 Task: Look for properties with a cot in United States.
Action: Mouse moved to (965, 157)
Screenshot: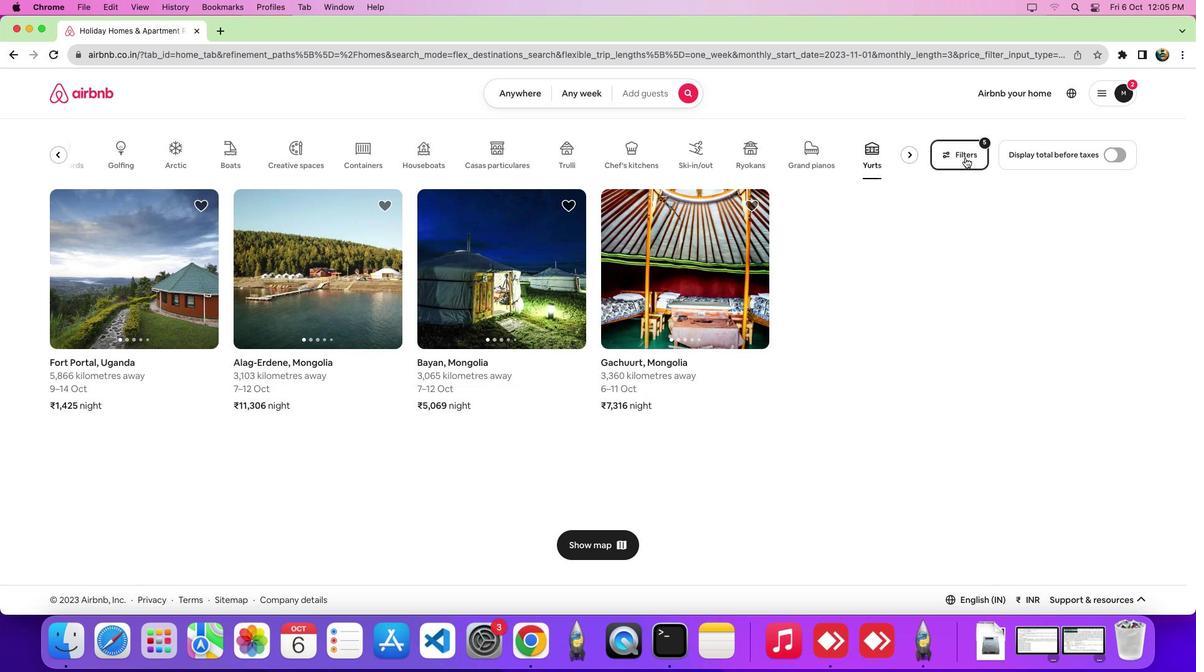 
Action: Mouse pressed left at (965, 157)
Screenshot: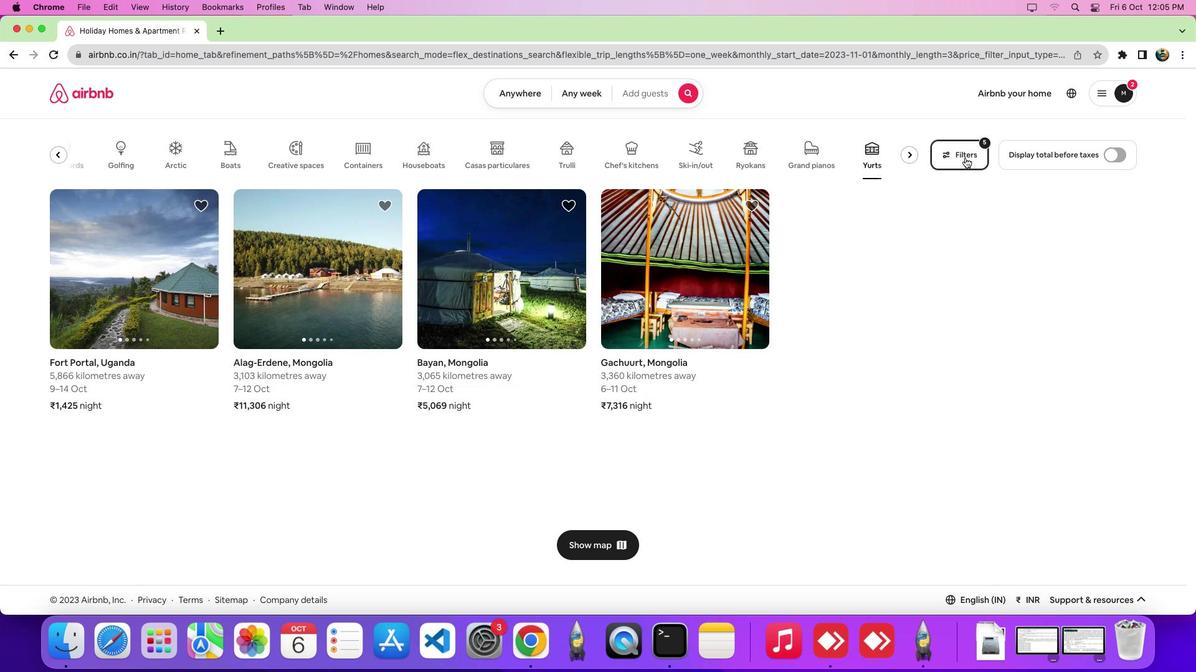 
Action: Mouse moved to (502, 226)
Screenshot: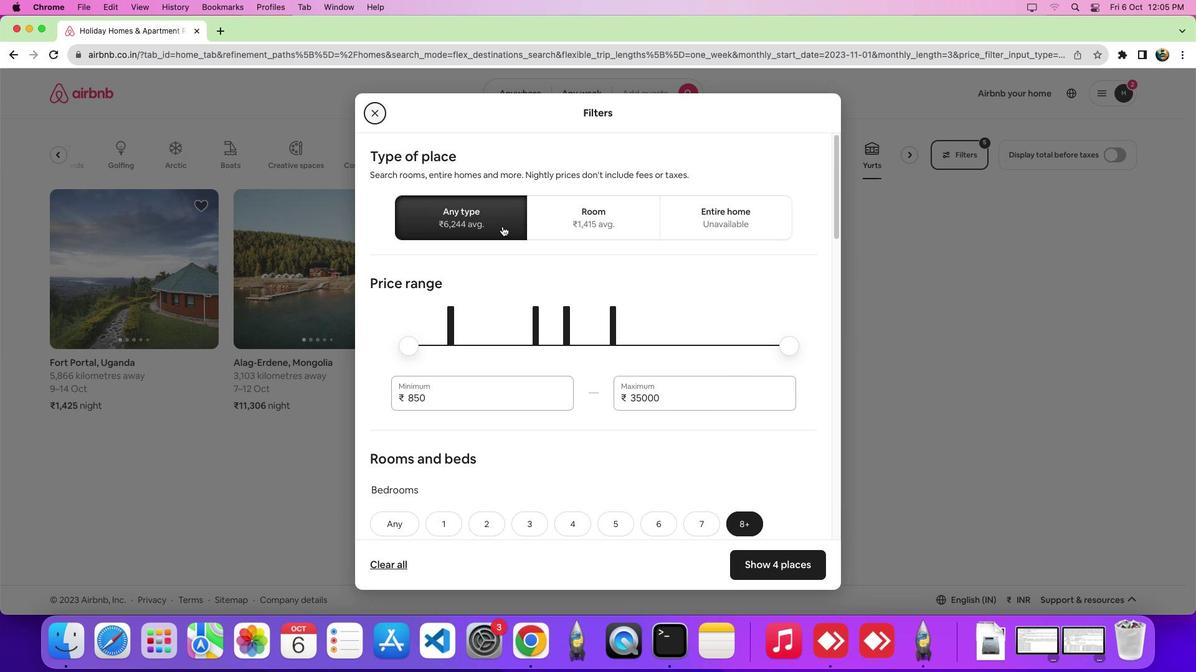 
Action: Mouse pressed left at (502, 226)
Screenshot: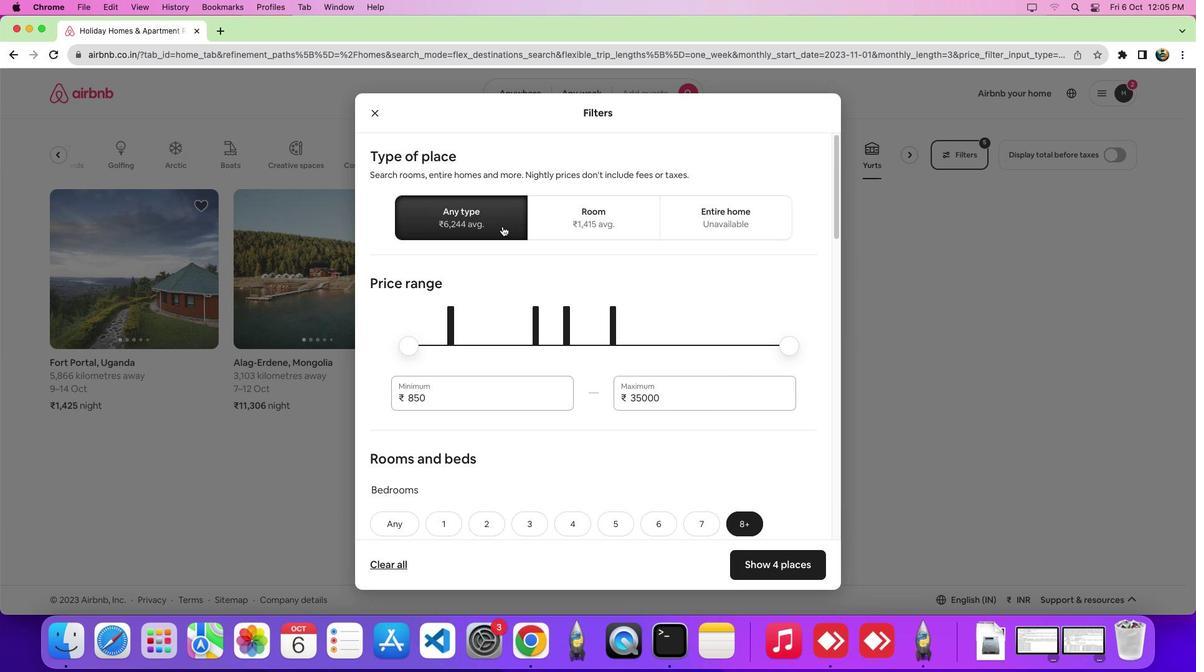 
Action: Mouse moved to (654, 422)
Screenshot: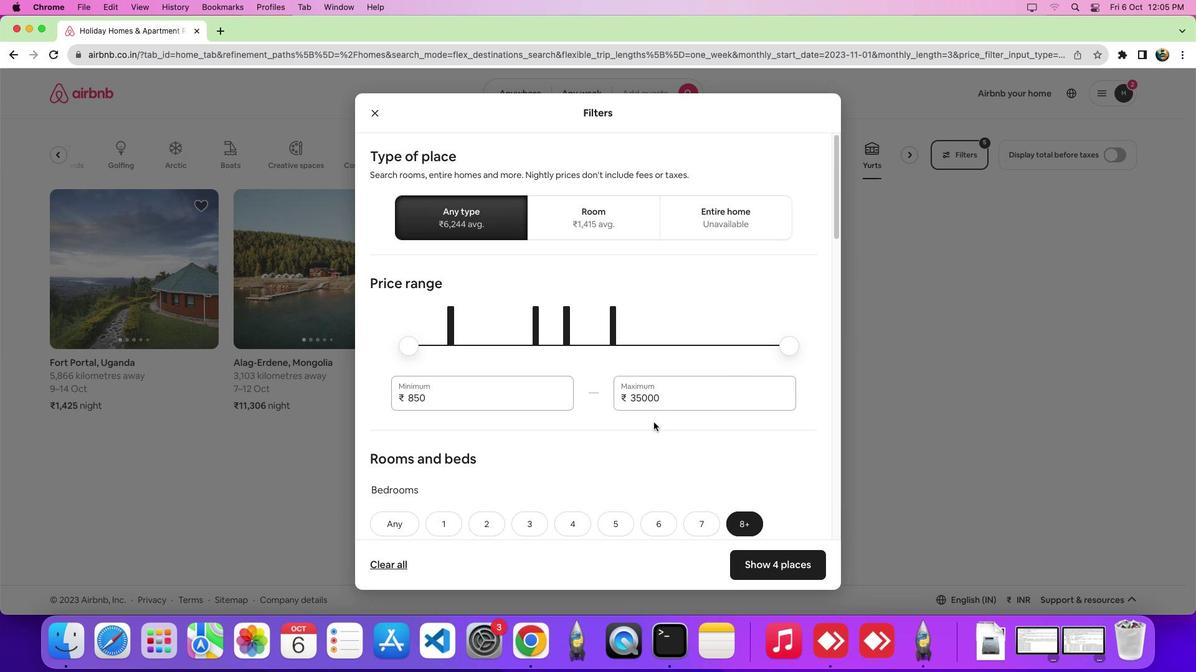 
Action: Mouse scrolled (654, 422) with delta (0, 0)
Screenshot: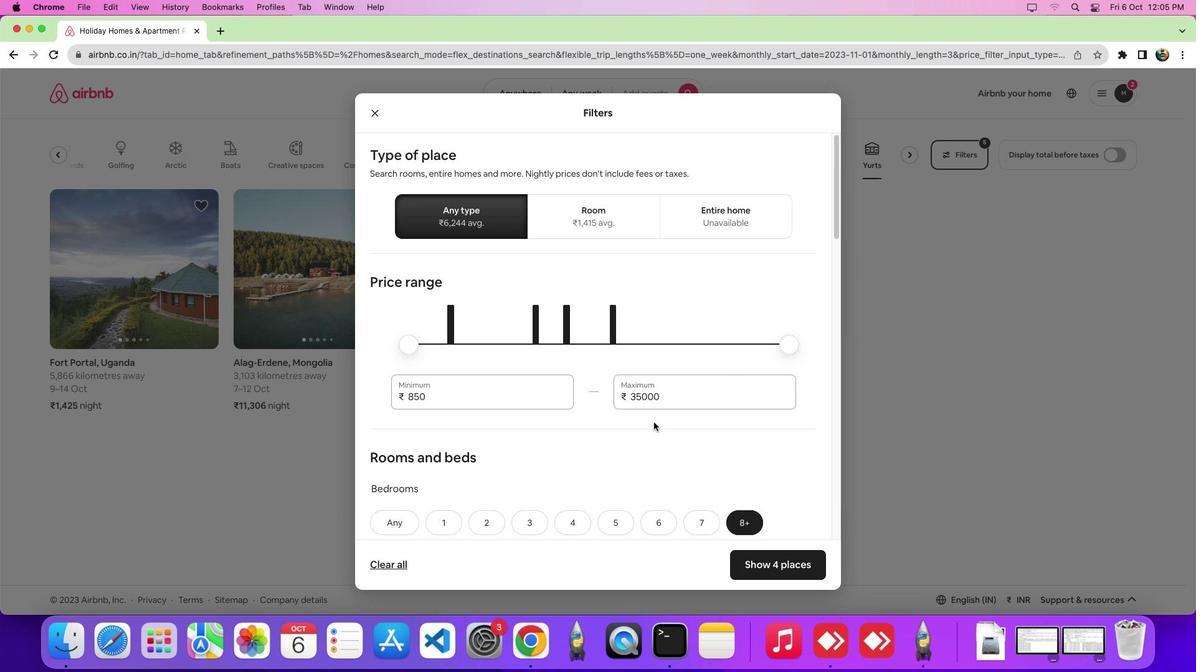 
Action: Mouse scrolled (654, 422) with delta (0, 0)
Screenshot: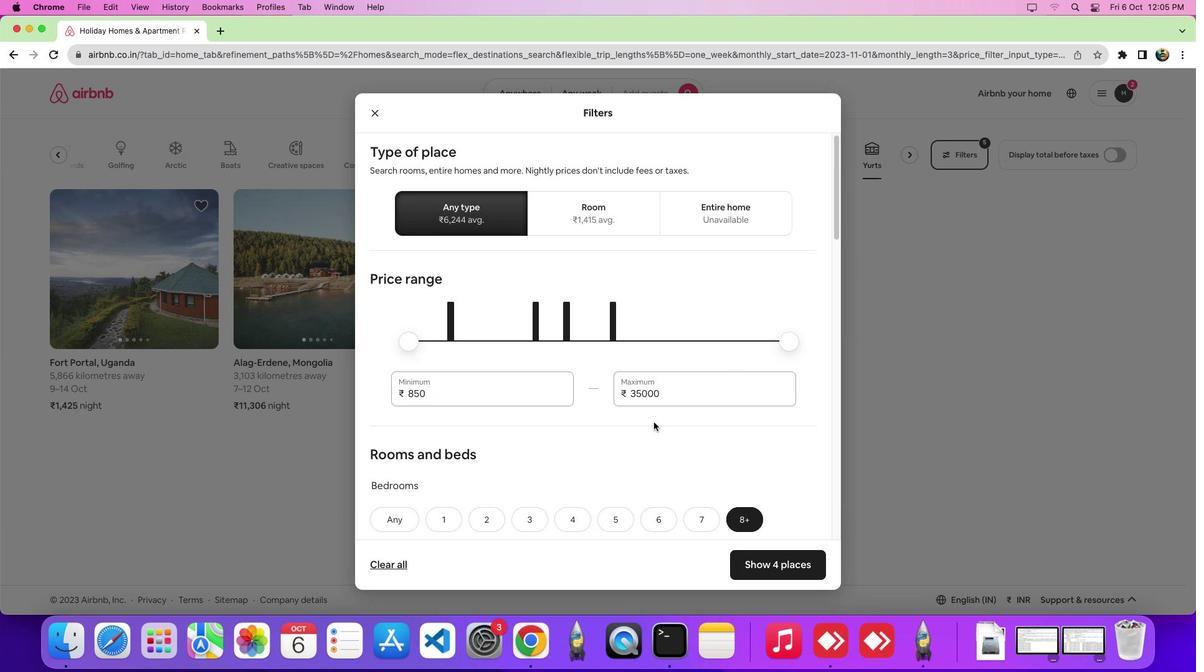 
Action: Mouse scrolled (654, 422) with delta (0, 0)
Screenshot: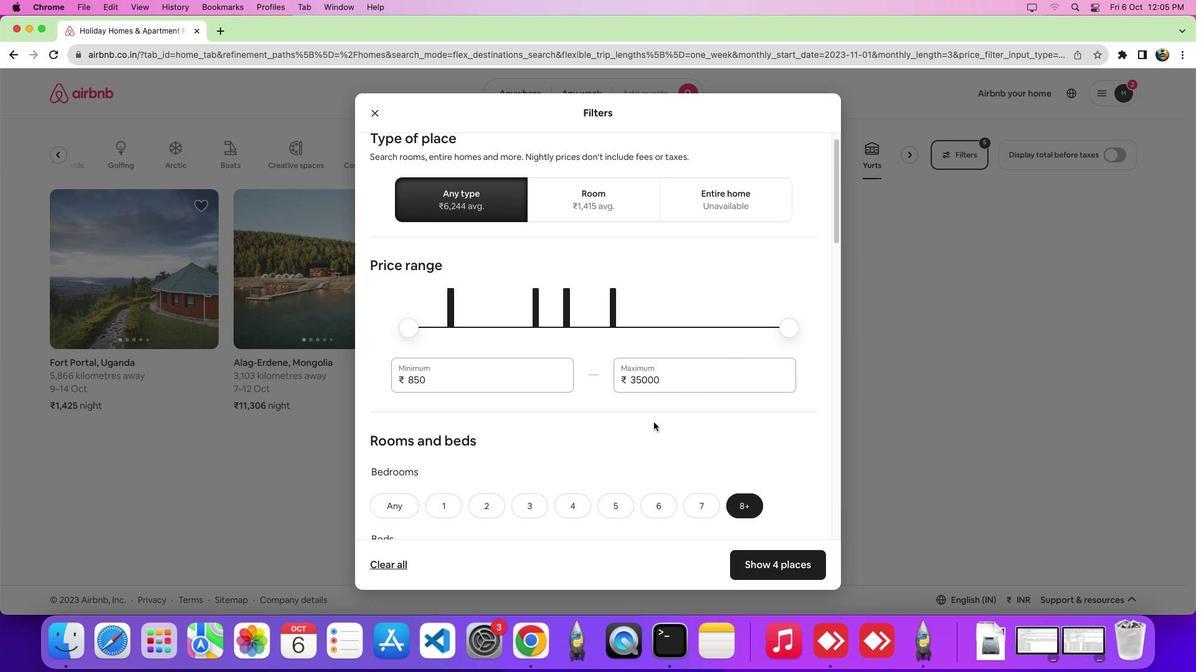 
Action: Mouse scrolled (654, 422) with delta (0, 0)
Screenshot: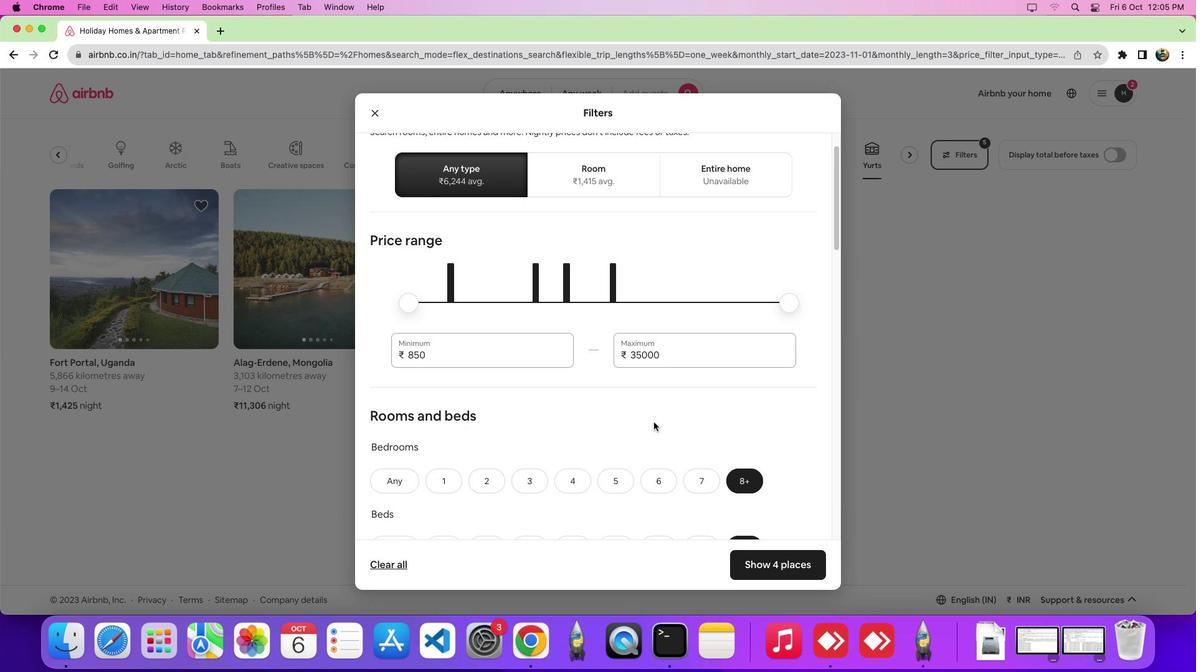 
Action: Mouse scrolled (654, 422) with delta (0, 0)
Screenshot: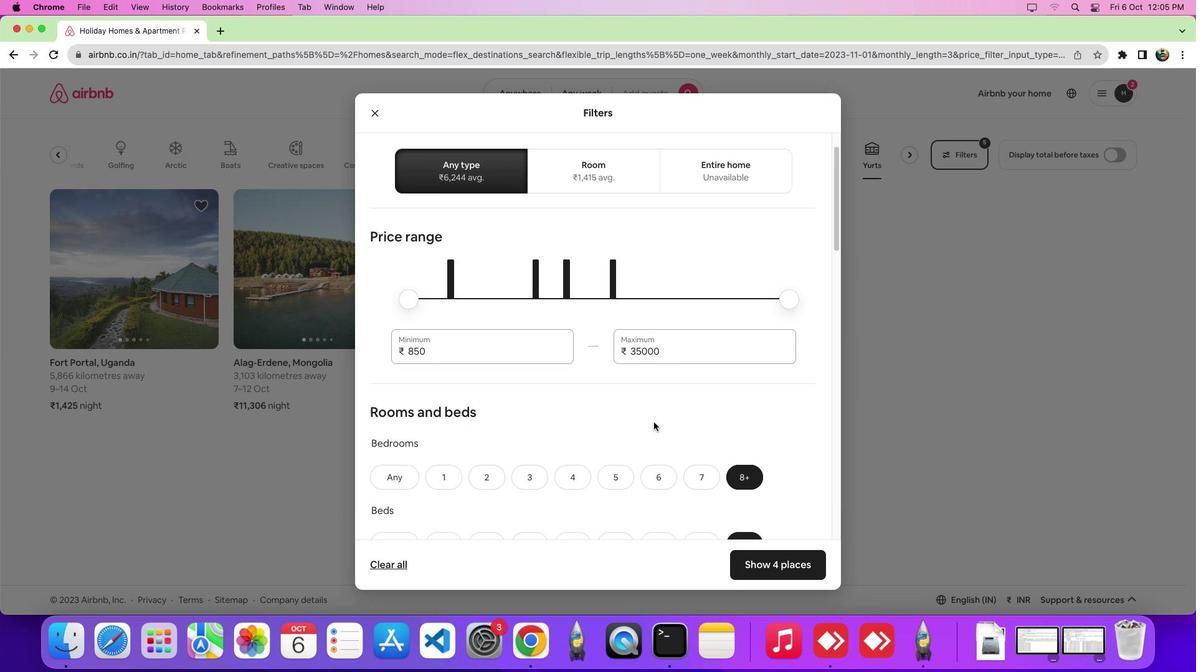 
Action: Mouse scrolled (654, 422) with delta (0, 0)
Screenshot: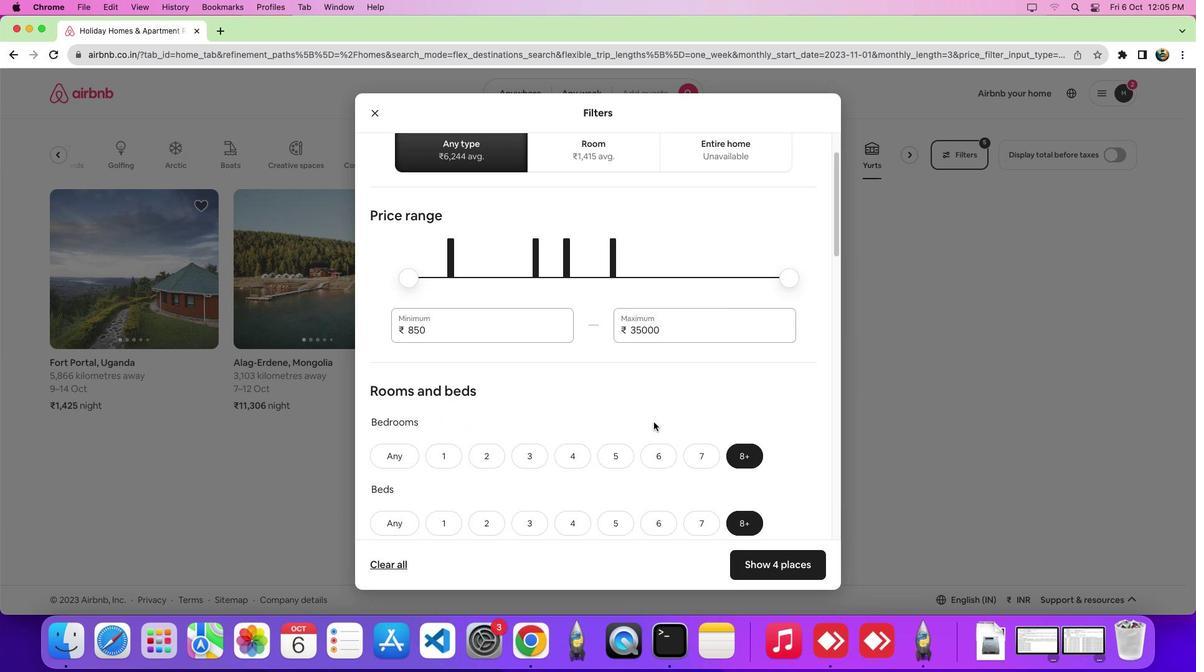 
Action: Mouse scrolled (654, 422) with delta (0, 0)
Screenshot: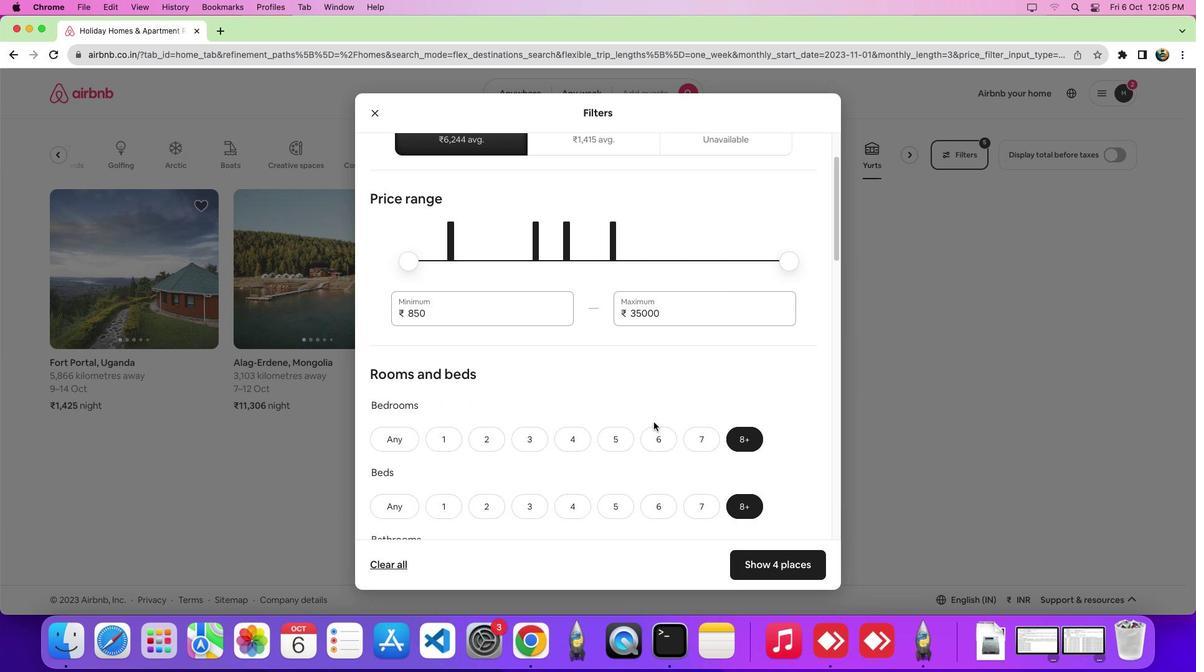 
Action: Mouse scrolled (654, 422) with delta (0, -3)
Screenshot: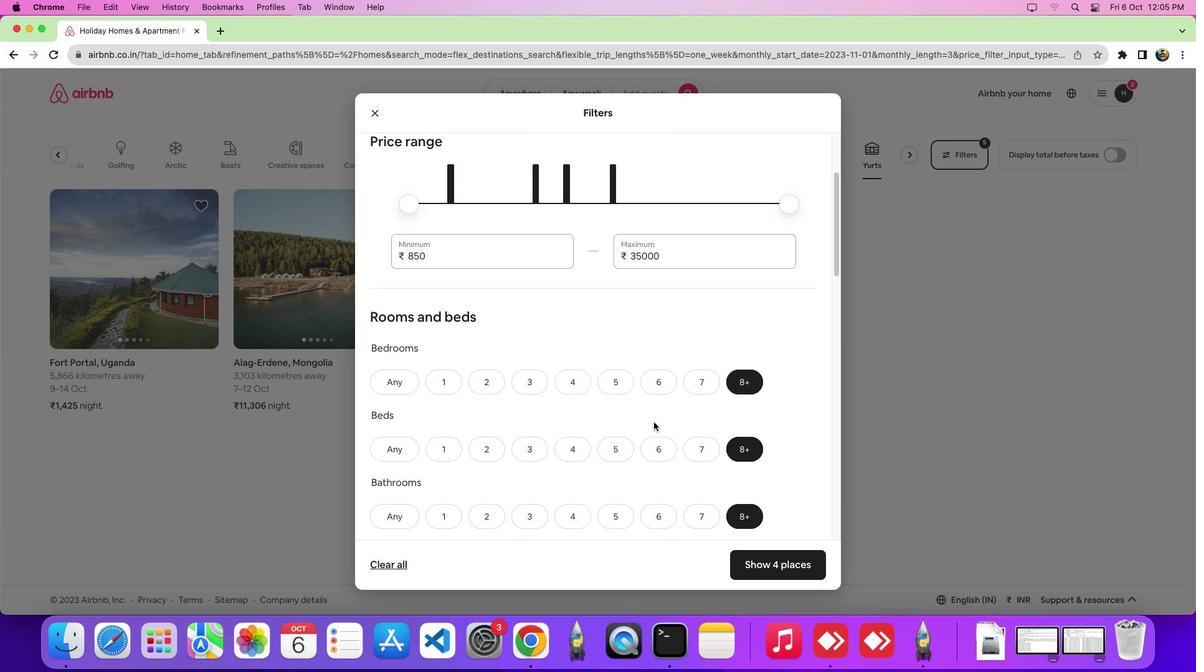 
Action: Mouse scrolled (654, 422) with delta (0, -5)
Screenshot: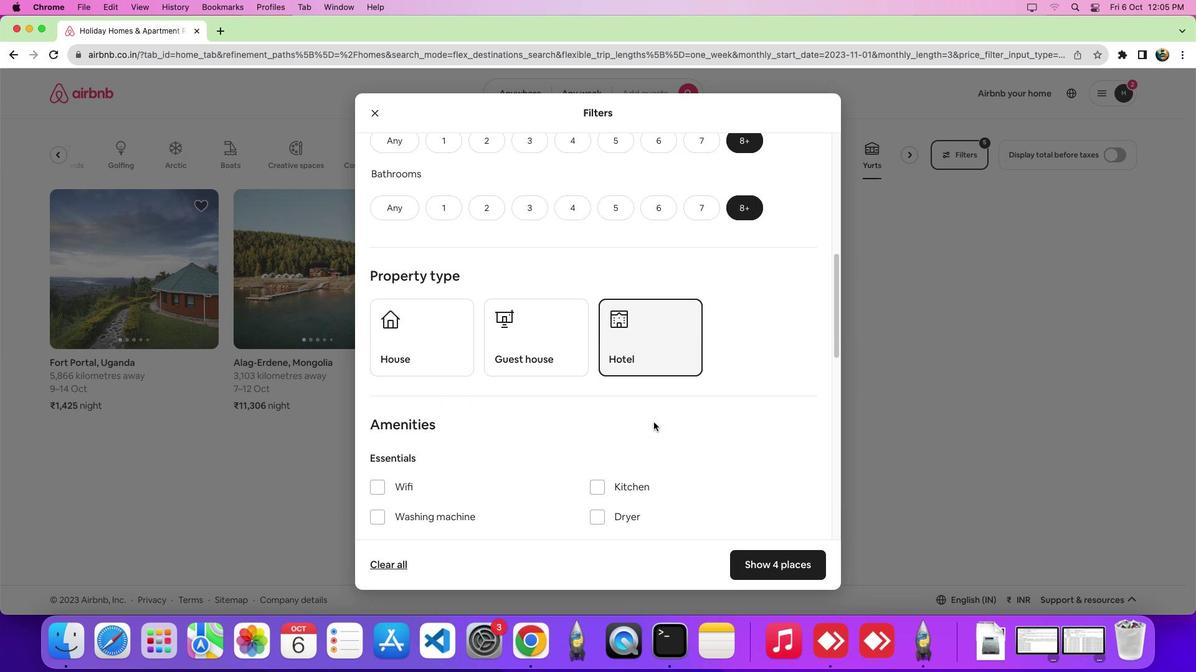 
Action: Mouse moved to (447, 396)
Screenshot: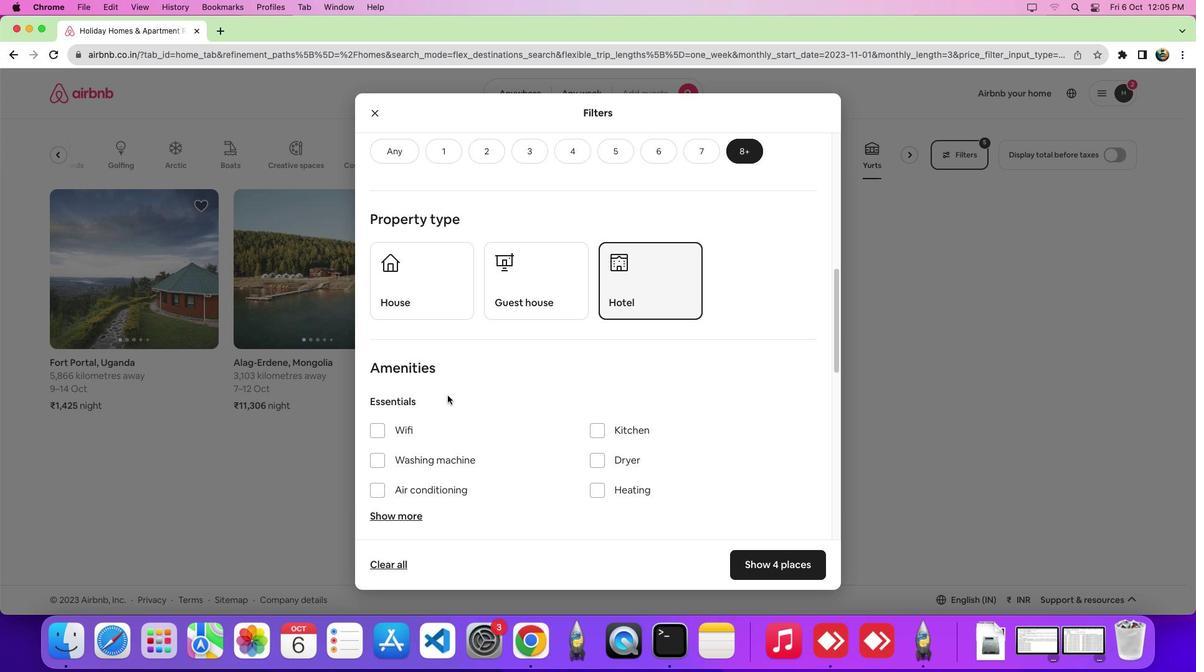 
Action: Mouse scrolled (447, 396) with delta (0, 0)
Screenshot: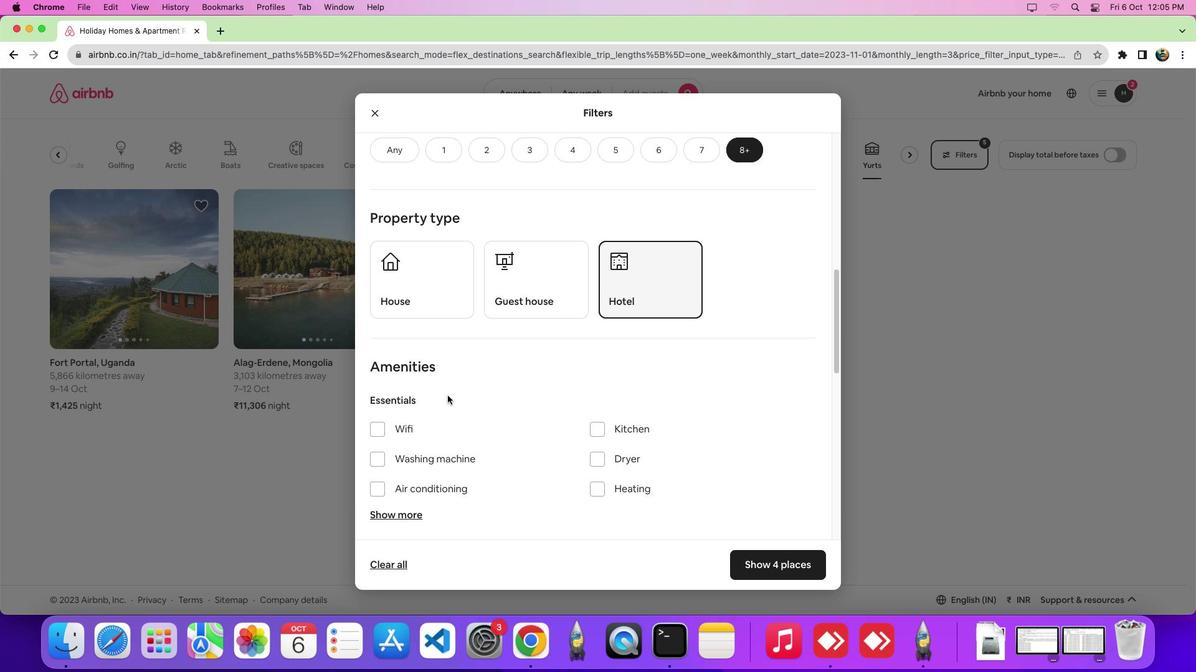
Action: Mouse scrolled (447, 396) with delta (0, 0)
Screenshot: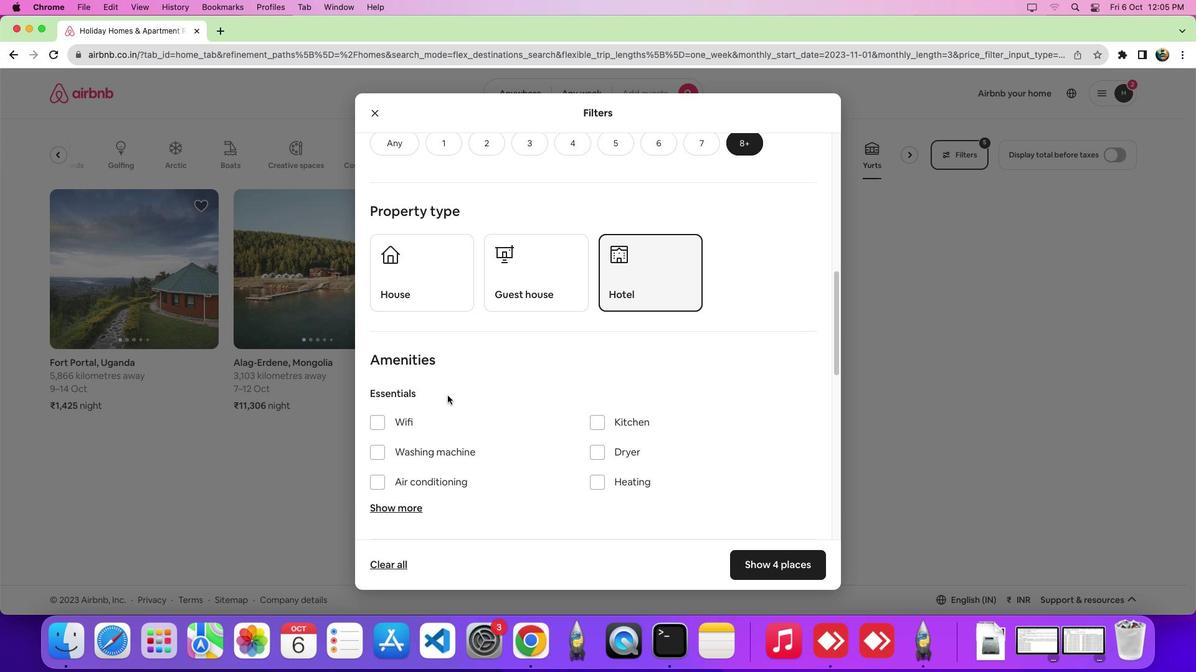 
Action: Mouse scrolled (447, 396) with delta (0, -1)
Screenshot: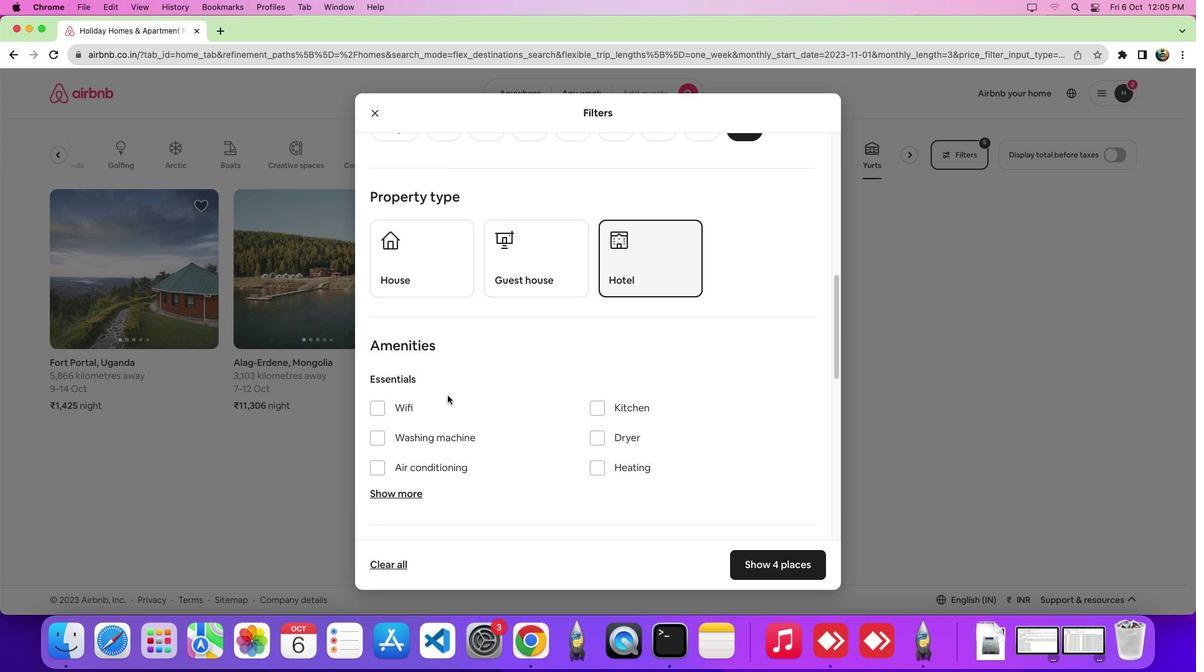 
Action: Mouse moved to (405, 431)
Screenshot: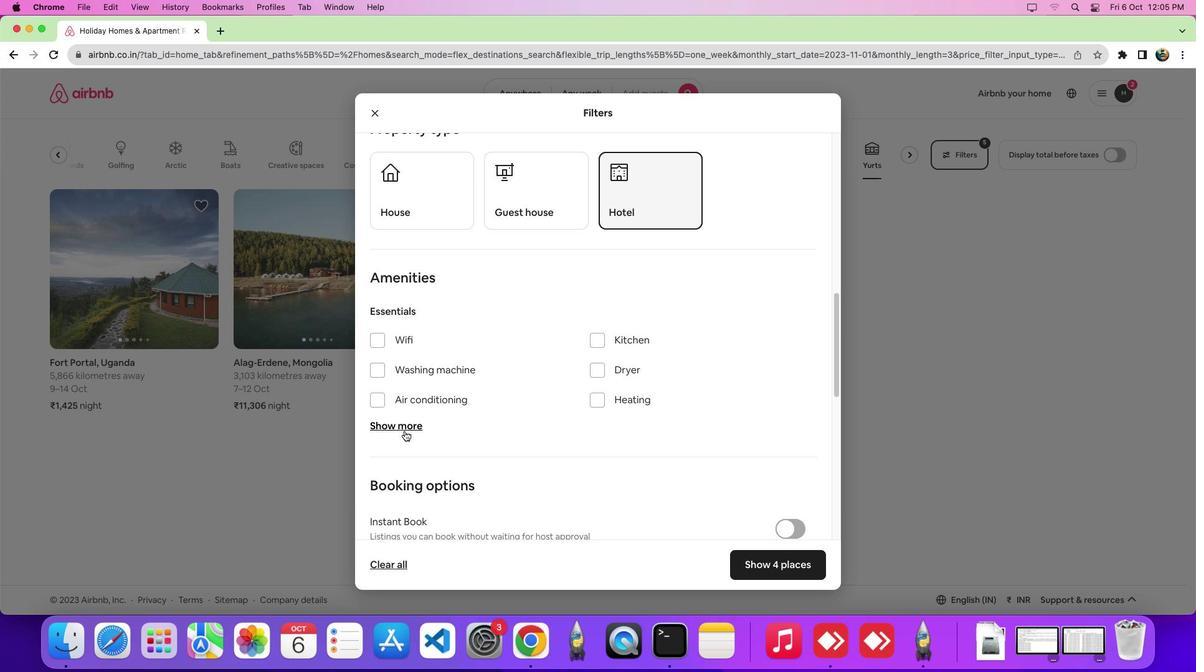 
Action: Mouse pressed left at (405, 431)
Screenshot: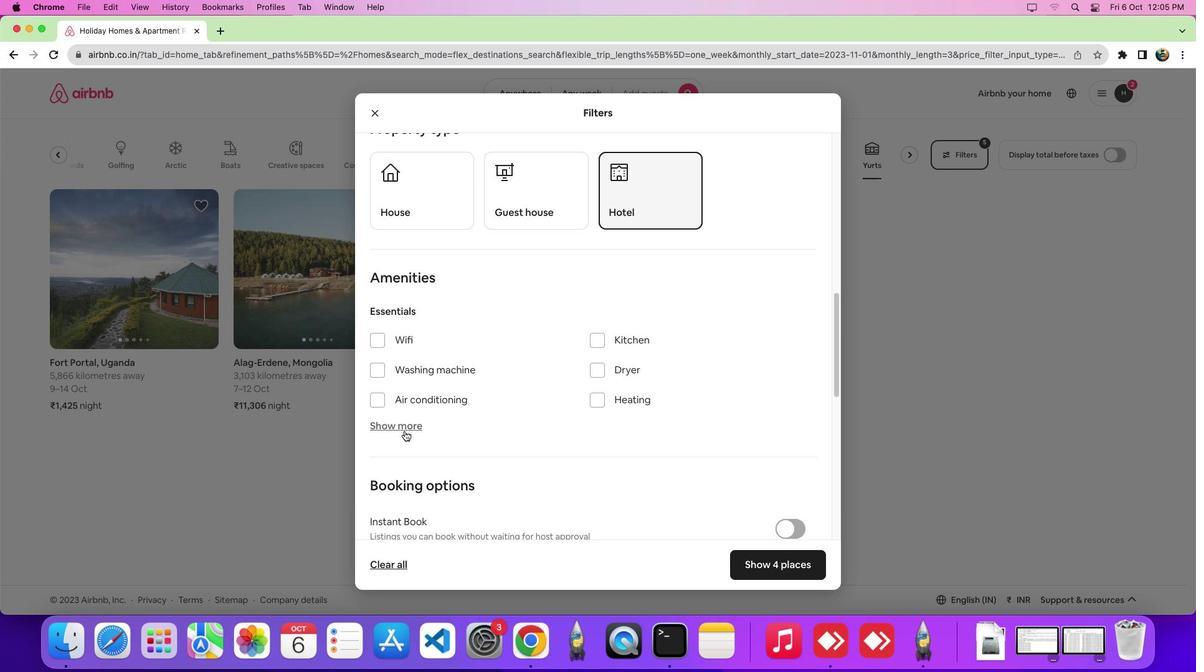 
Action: Mouse moved to (628, 469)
Screenshot: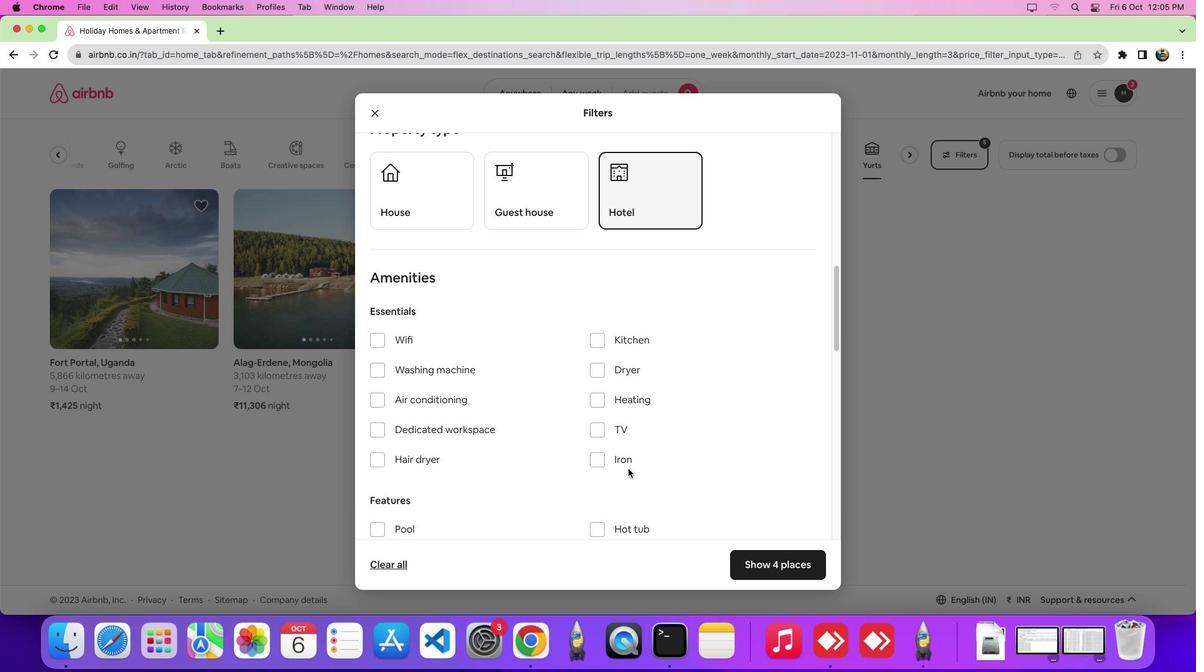
Action: Mouse scrolled (628, 469) with delta (0, 0)
Screenshot: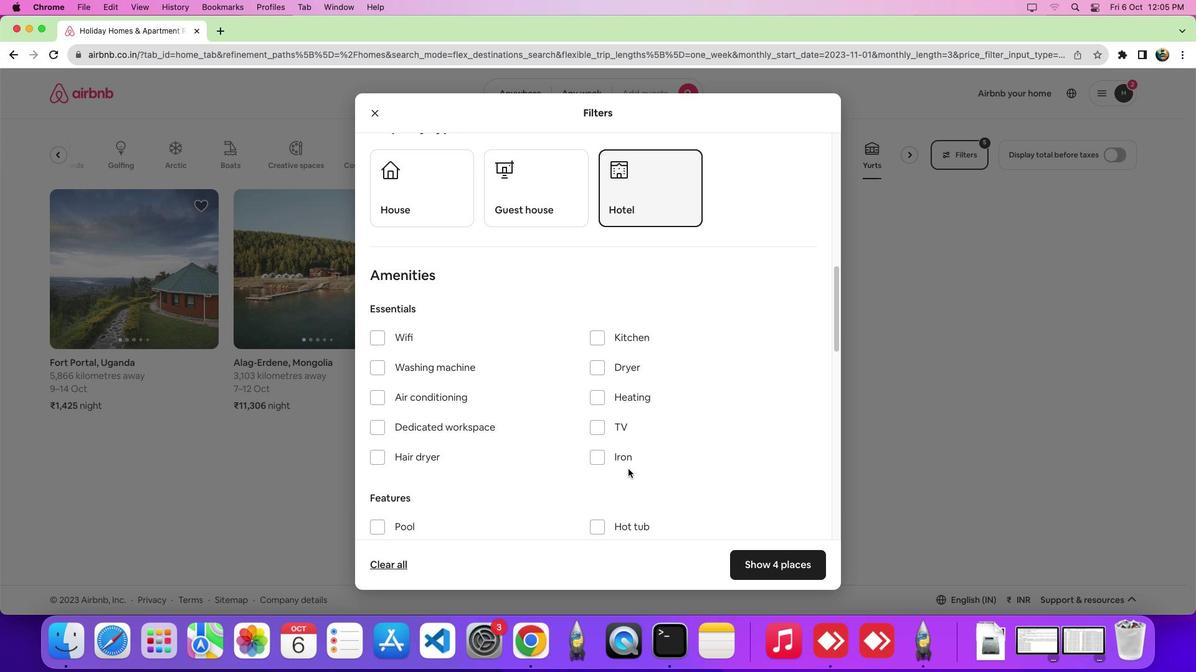 
Action: Mouse scrolled (628, 469) with delta (0, 0)
Screenshot: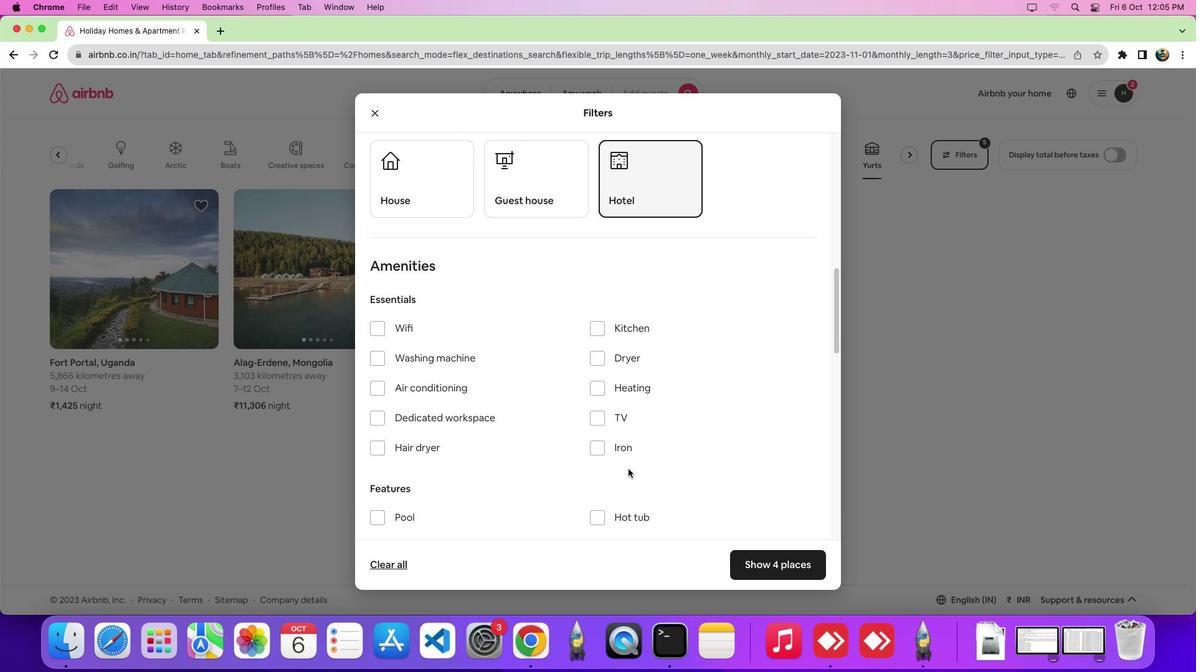 
Action: Mouse scrolled (628, 469) with delta (0, -1)
Screenshot: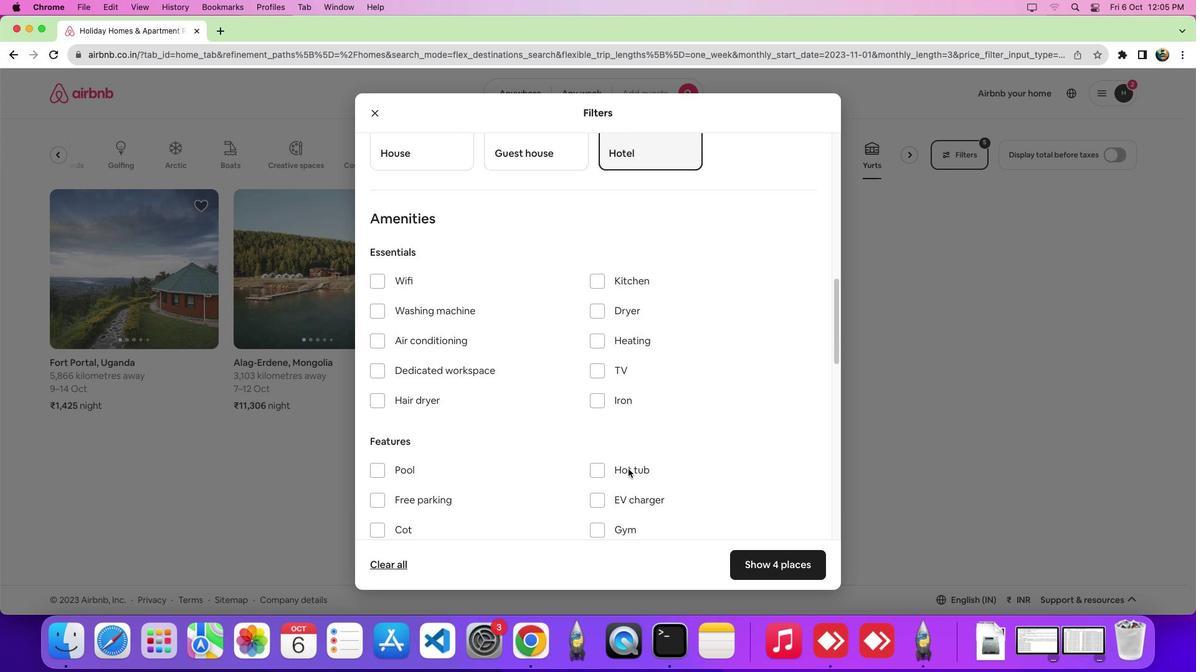 
Action: Mouse scrolled (628, 469) with delta (0, -2)
Screenshot: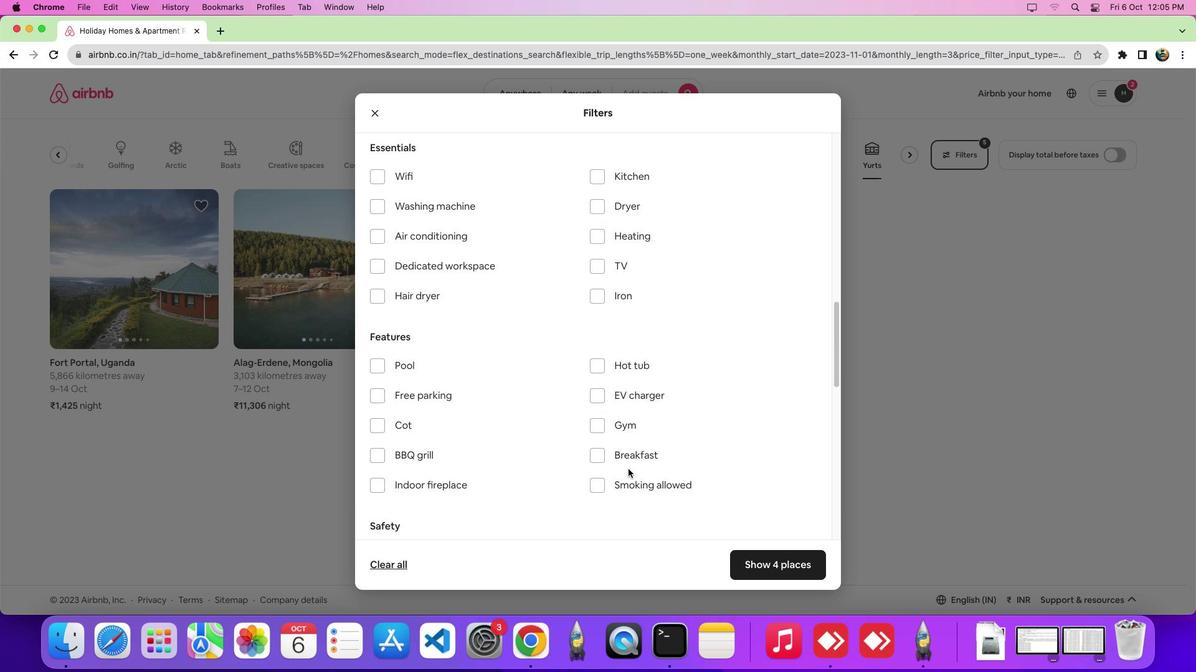 
Action: Mouse moved to (380, 363)
Screenshot: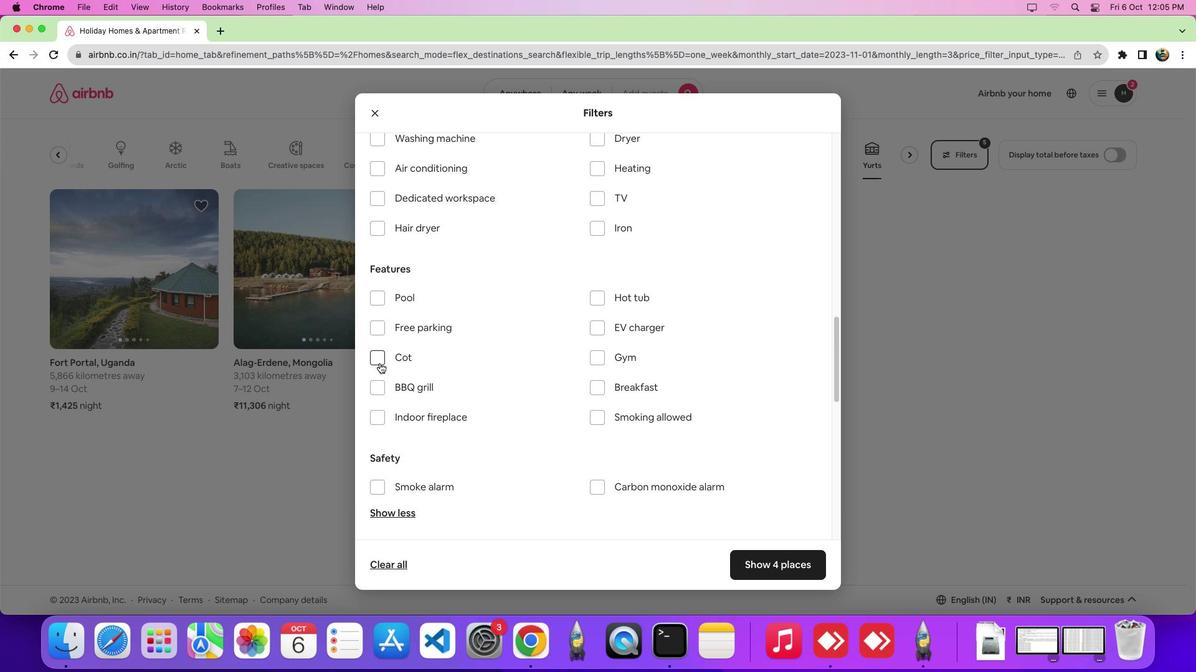 
Action: Mouse pressed left at (380, 363)
Screenshot: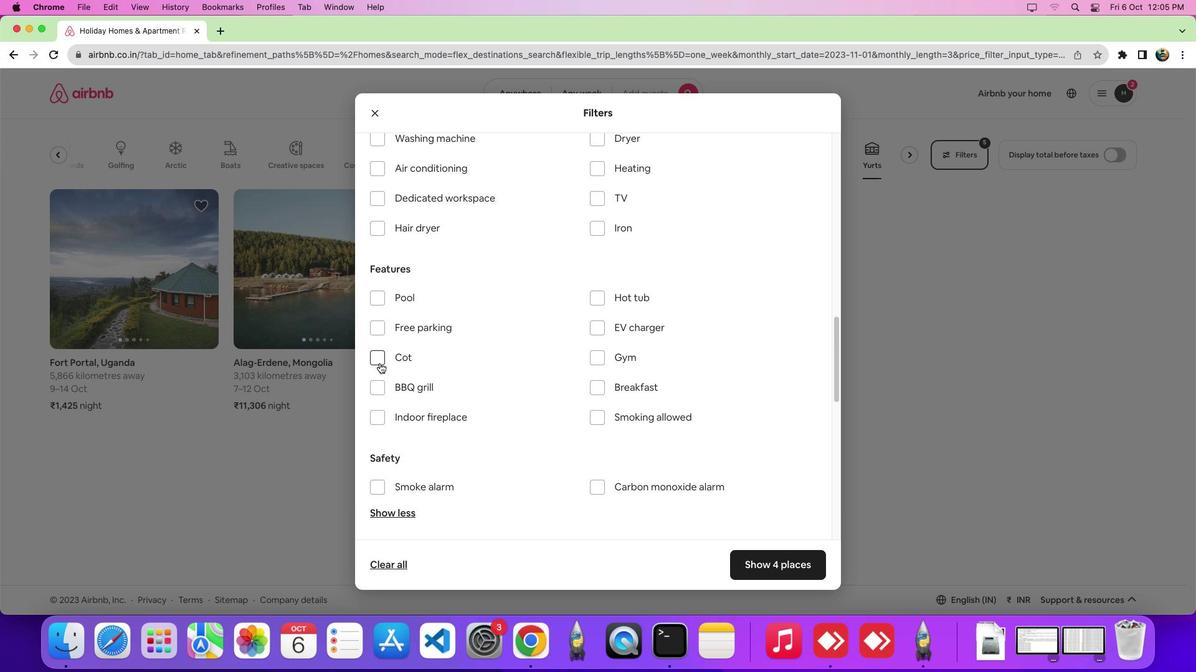 
Action: Mouse moved to (770, 567)
Screenshot: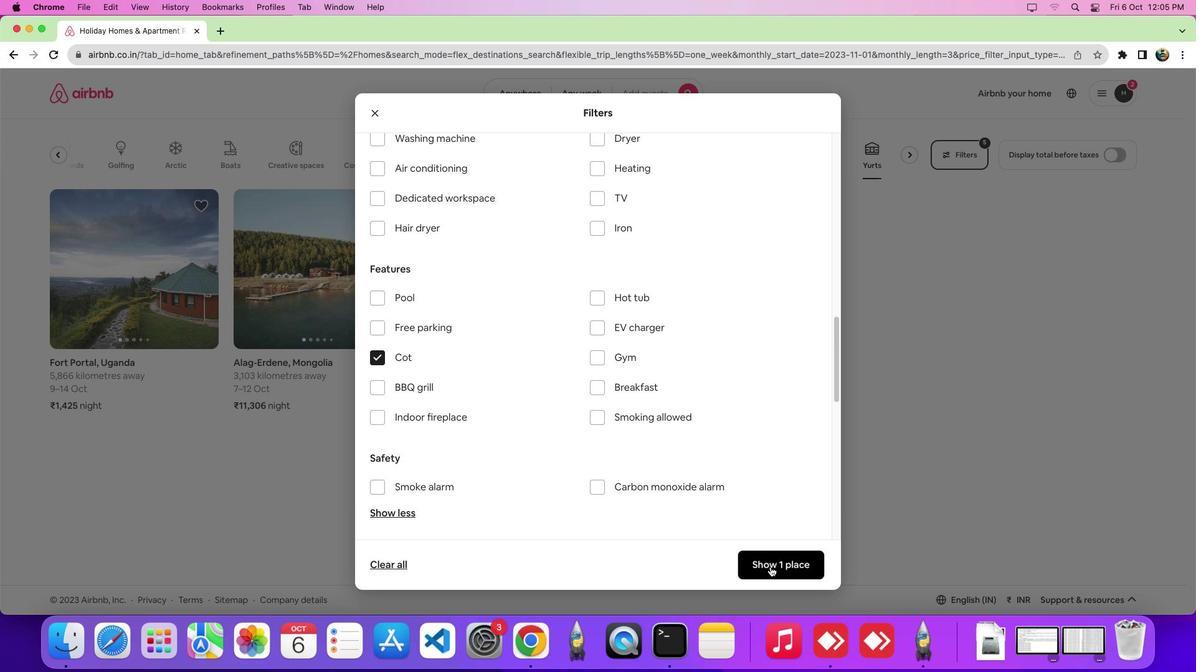 
Action: Mouse pressed left at (770, 567)
Screenshot: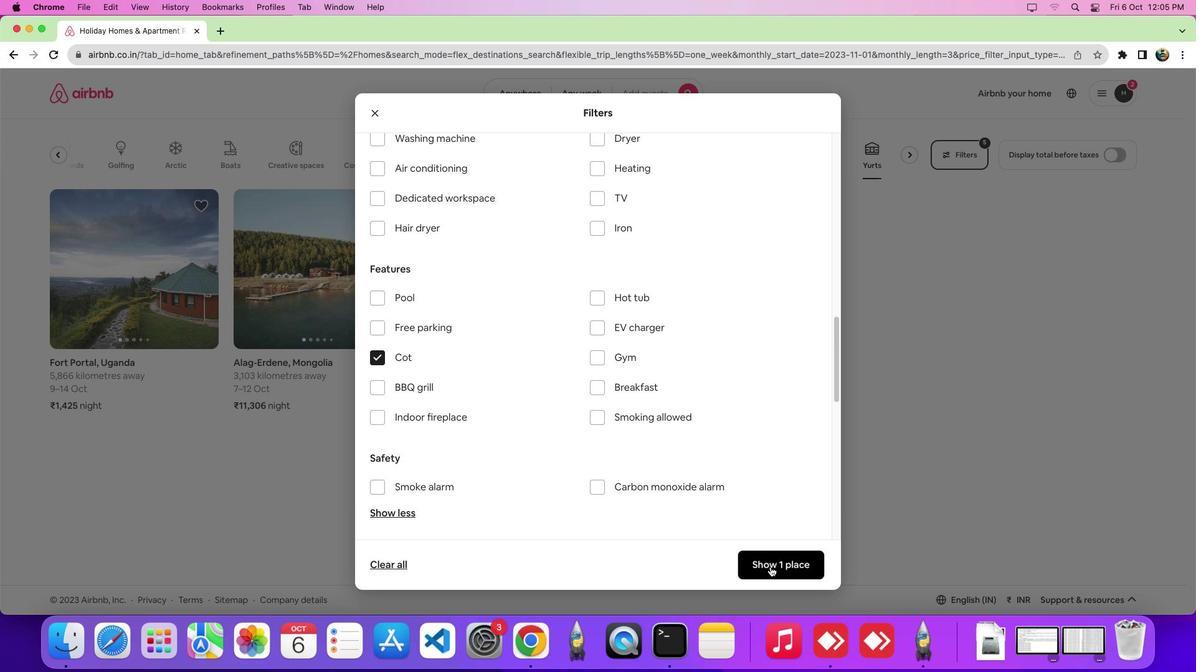 
Action: Mouse moved to (770, 567)
Screenshot: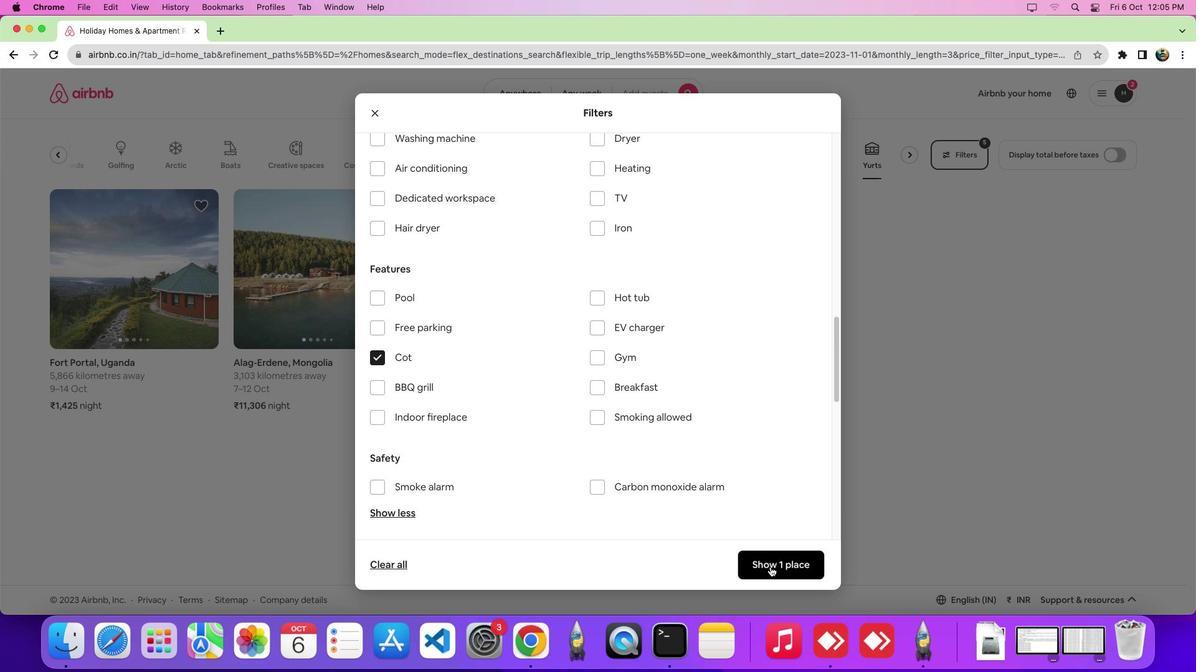 
